 Task: Invite Team Member Softage.1@softage.net to Workspace Business Intelligence Software. Invite Team Member Softage.2@softage.net to Workspace Business Intelligence Software. Invite Team Member Softage.3@softage.net to Workspace Business Intelligence Software. Invite Team Member Softage.4@softage.net to Workspace Business Intelligence Software
Action: Mouse moved to (946, 142)
Screenshot: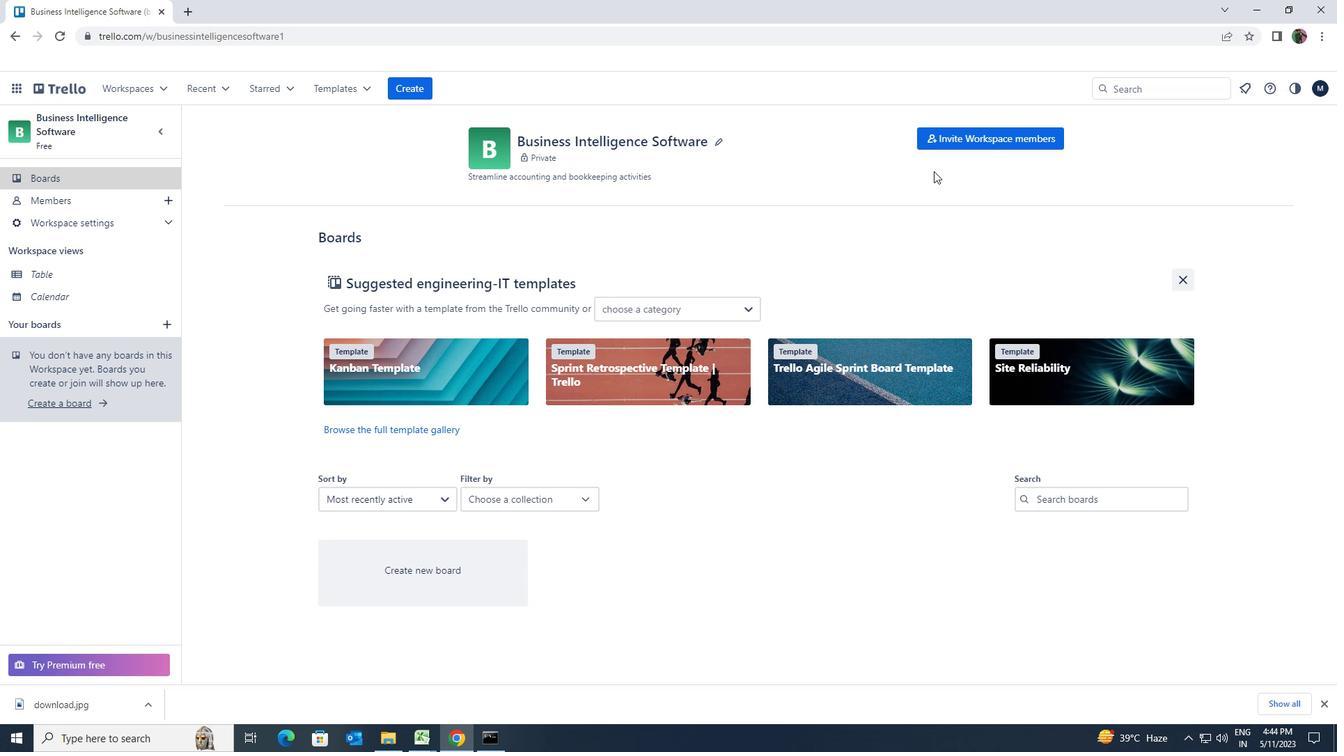 
Action: Mouse pressed left at (946, 142)
Screenshot: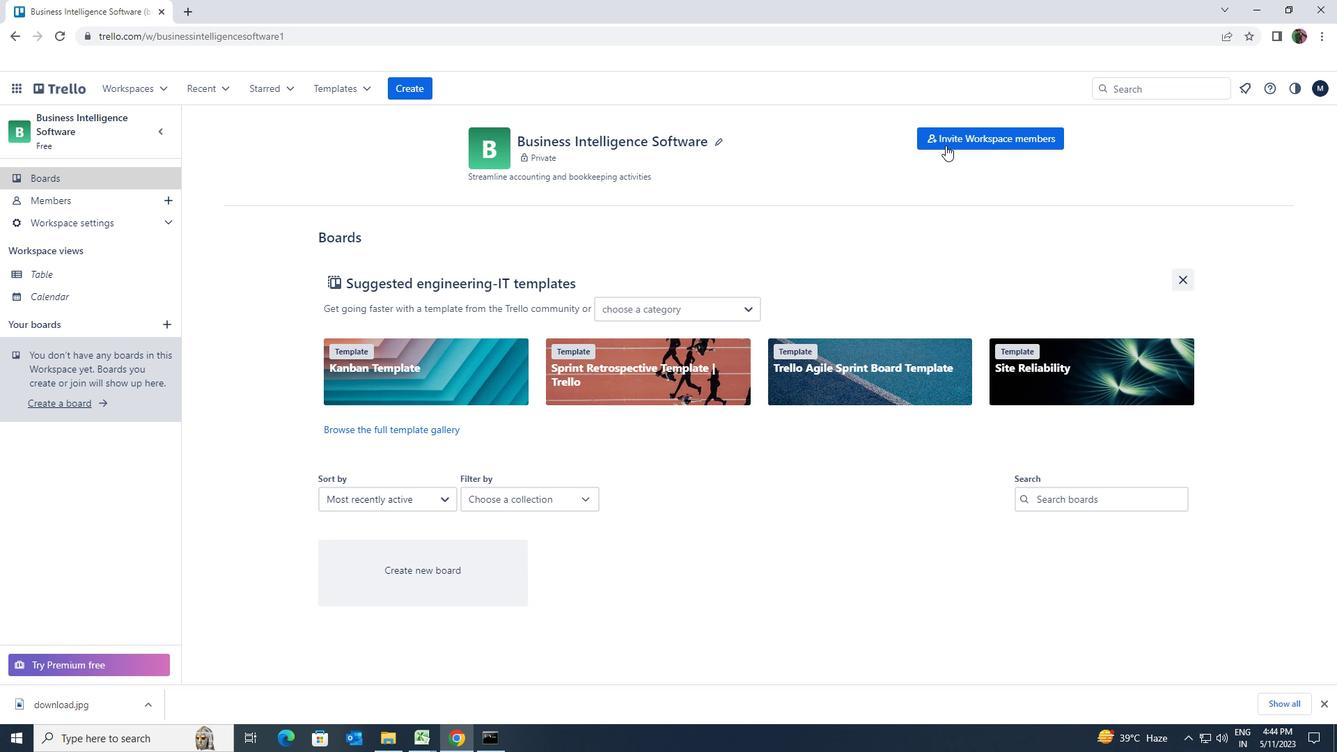 
Action: Key pressed softage.1<Key.shift>@SOFTAGE.NET
Screenshot: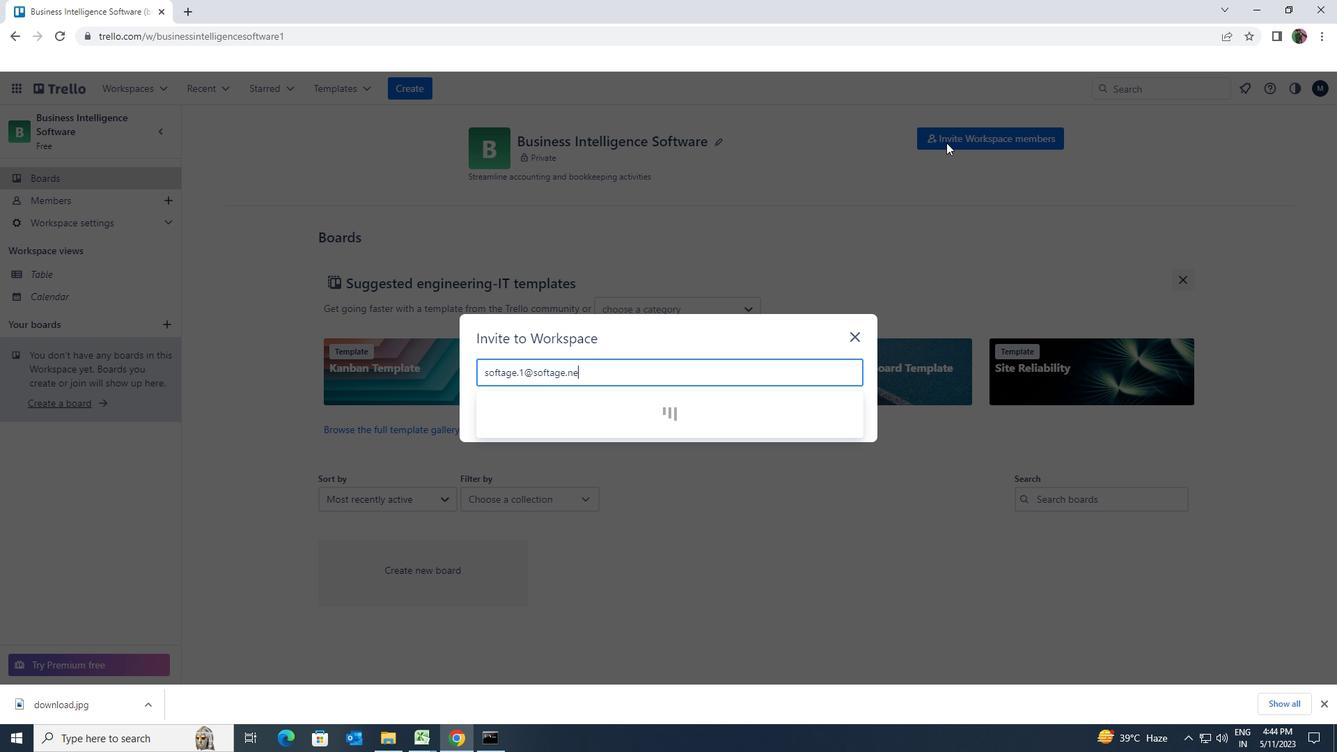 
Action: Mouse moved to (572, 410)
Screenshot: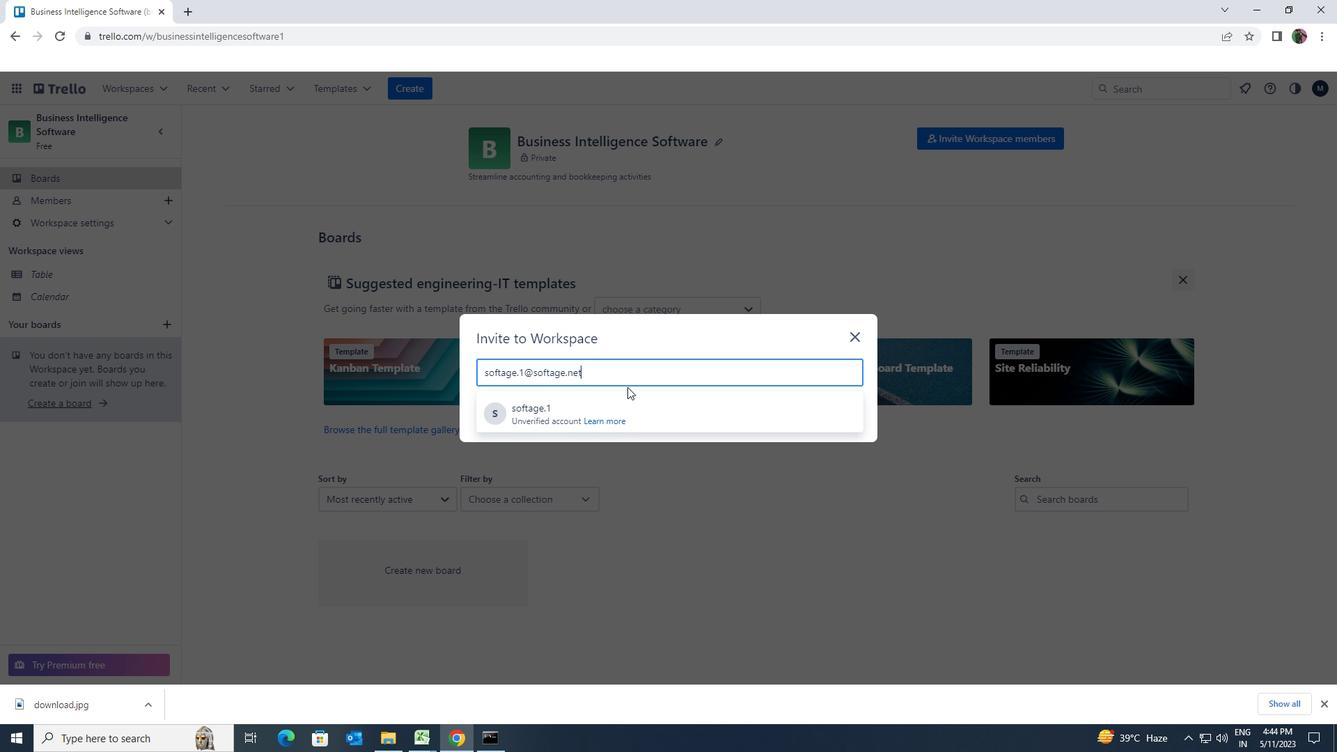 
Action: Mouse pressed left at (572, 410)
Screenshot: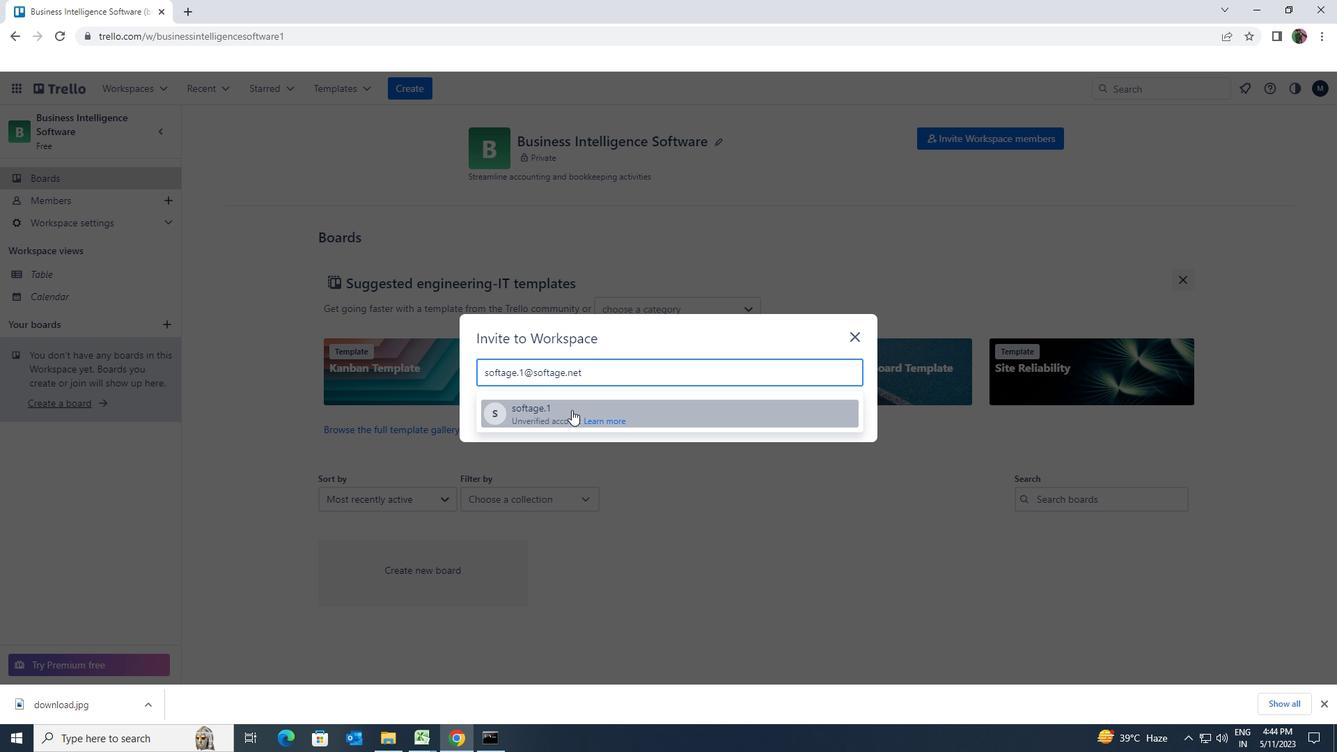 
Action: Mouse moved to (572, 410)
Screenshot: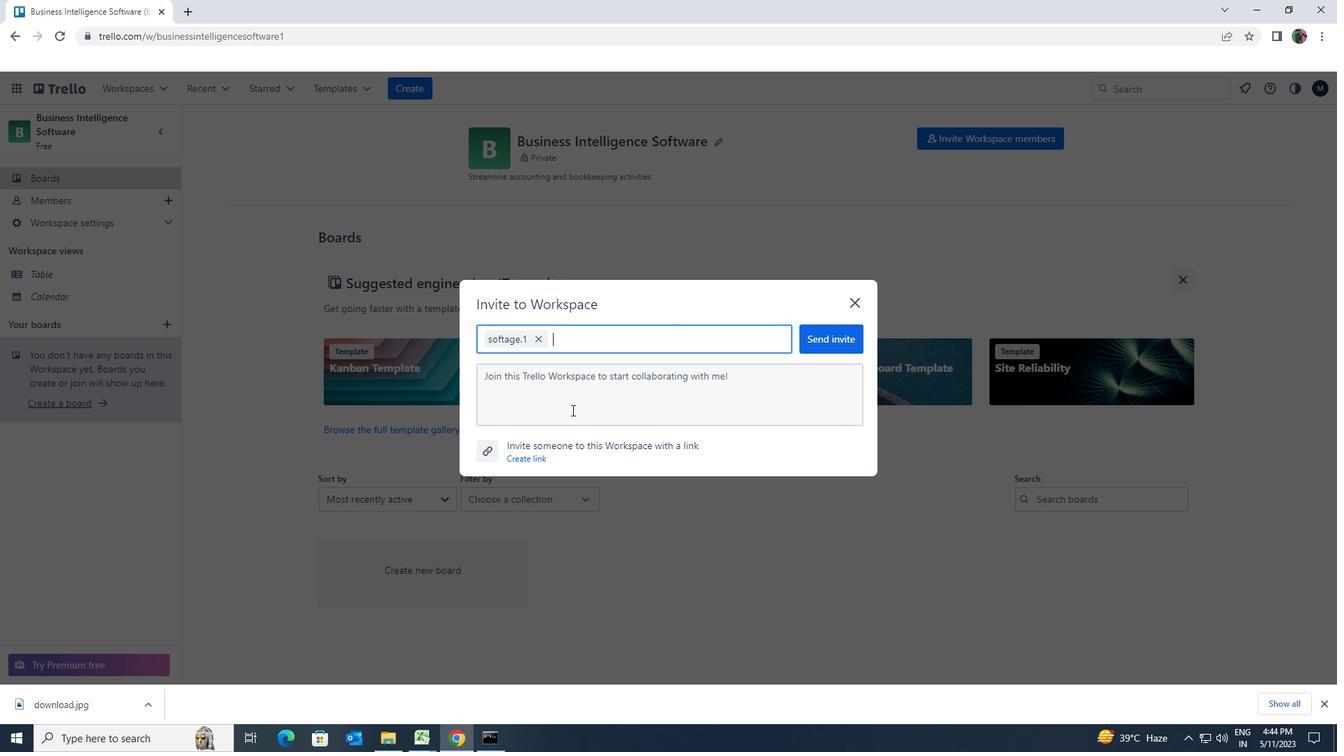 
Action: Key pressed SOFTAGE.2<Key.shift>@SOFTAGE.NET
Screenshot: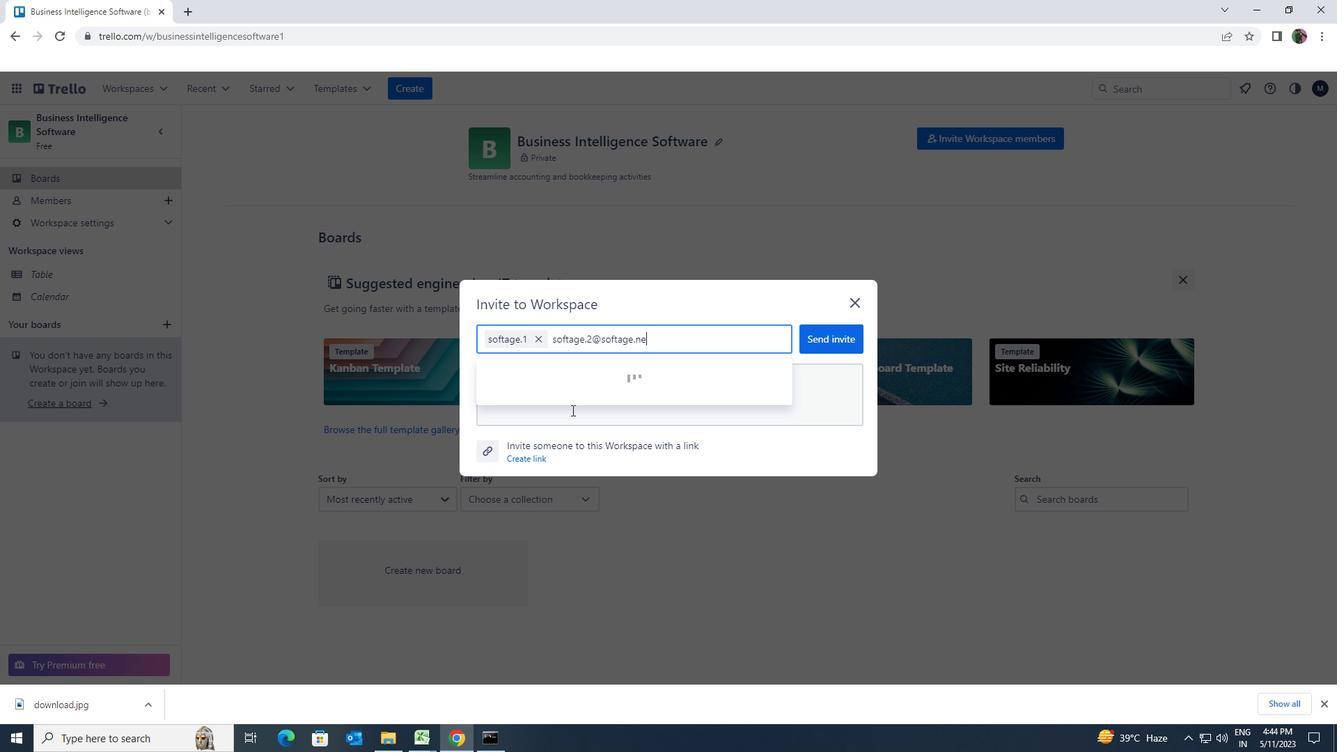 
Action: Mouse moved to (558, 379)
Screenshot: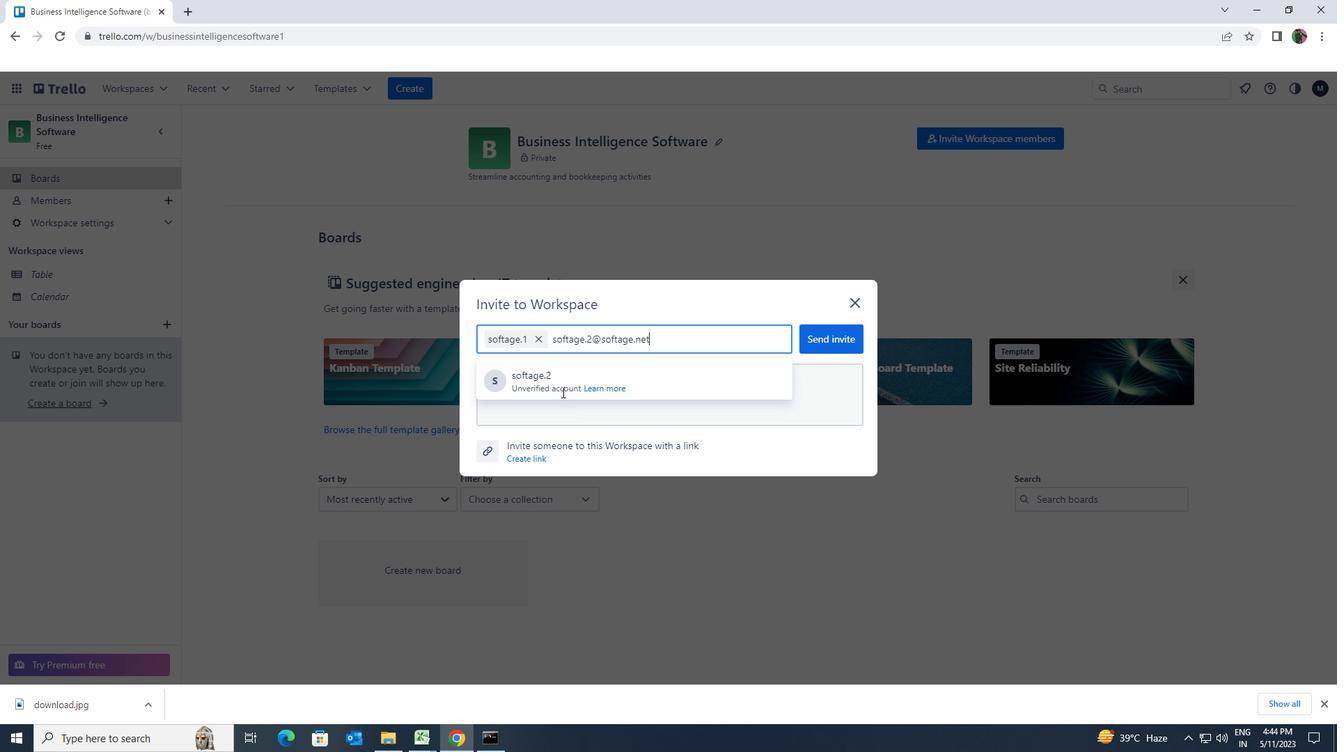 
Action: Mouse pressed left at (558, 379)
Screenshot: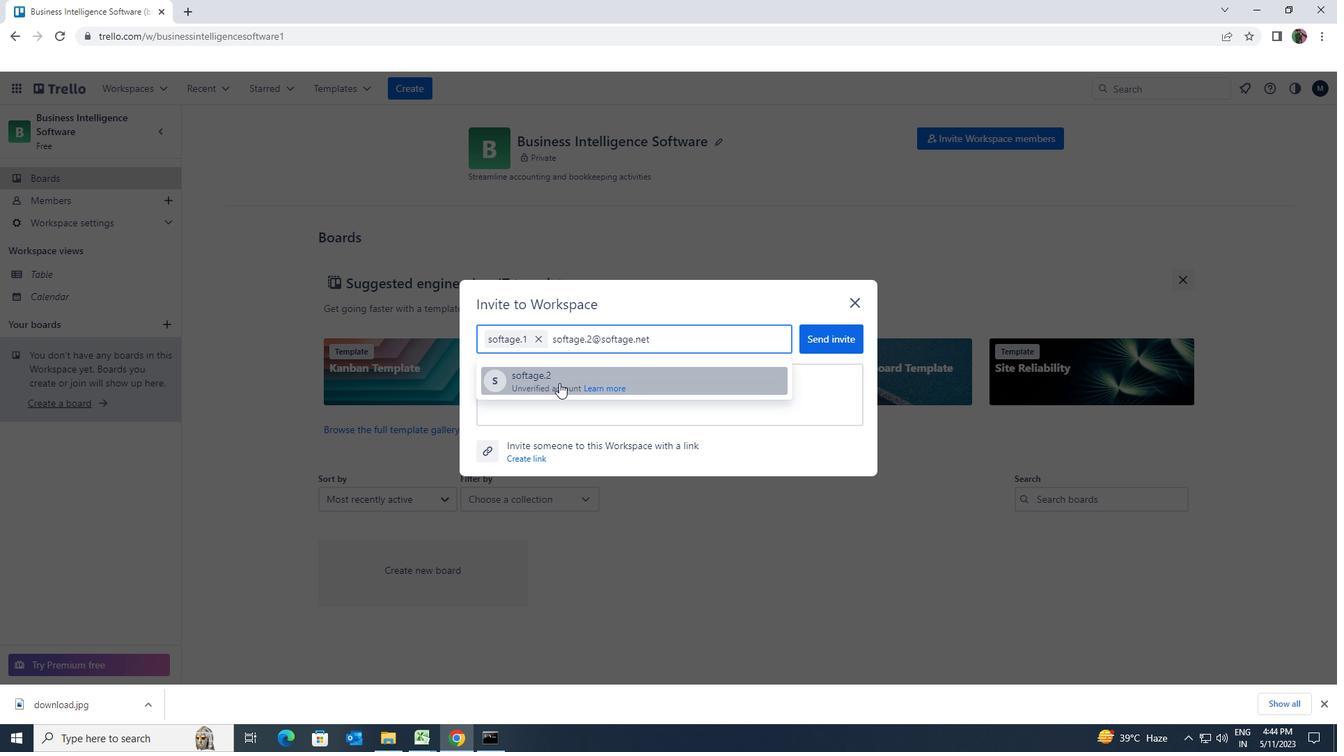 
Action: Key pressed SOFTAGE.3<Key.shift>@SOFTAGE.NET
Screenshot: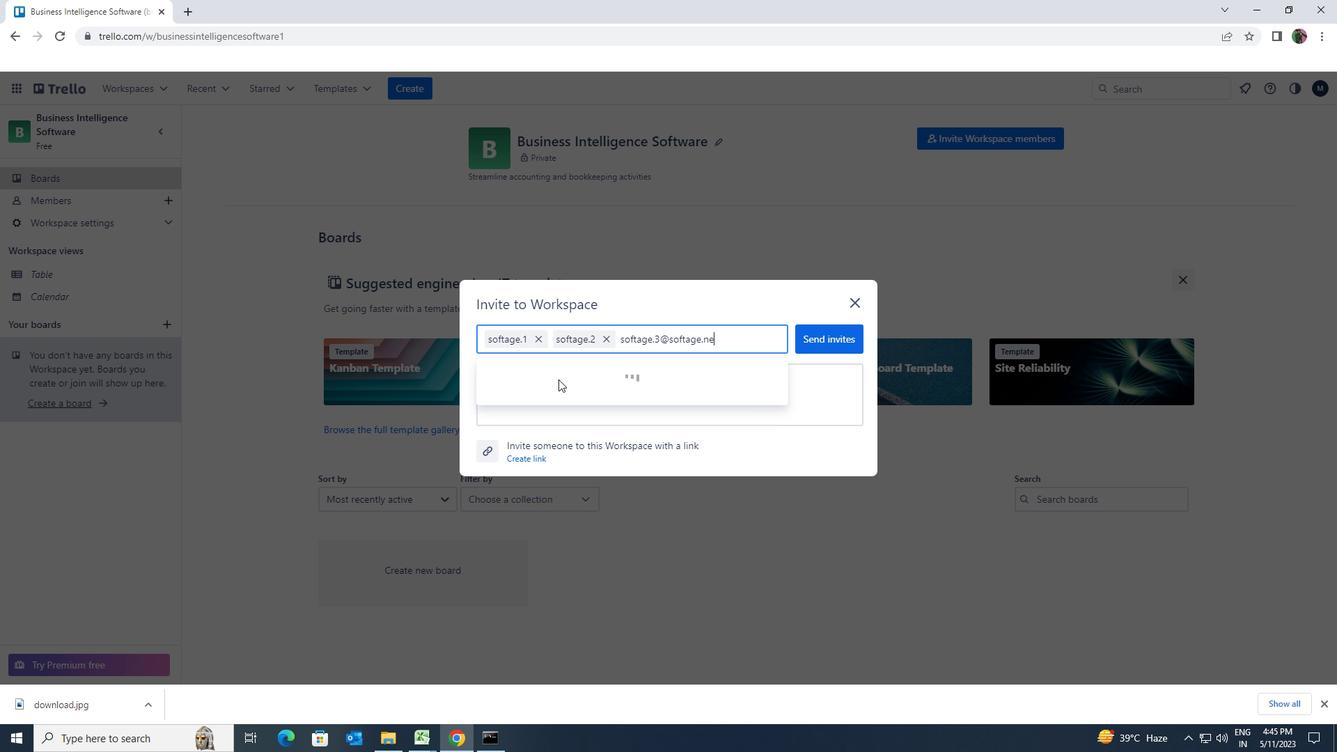 
Action: Mouse pressed left at (558, 379)
Screenshot: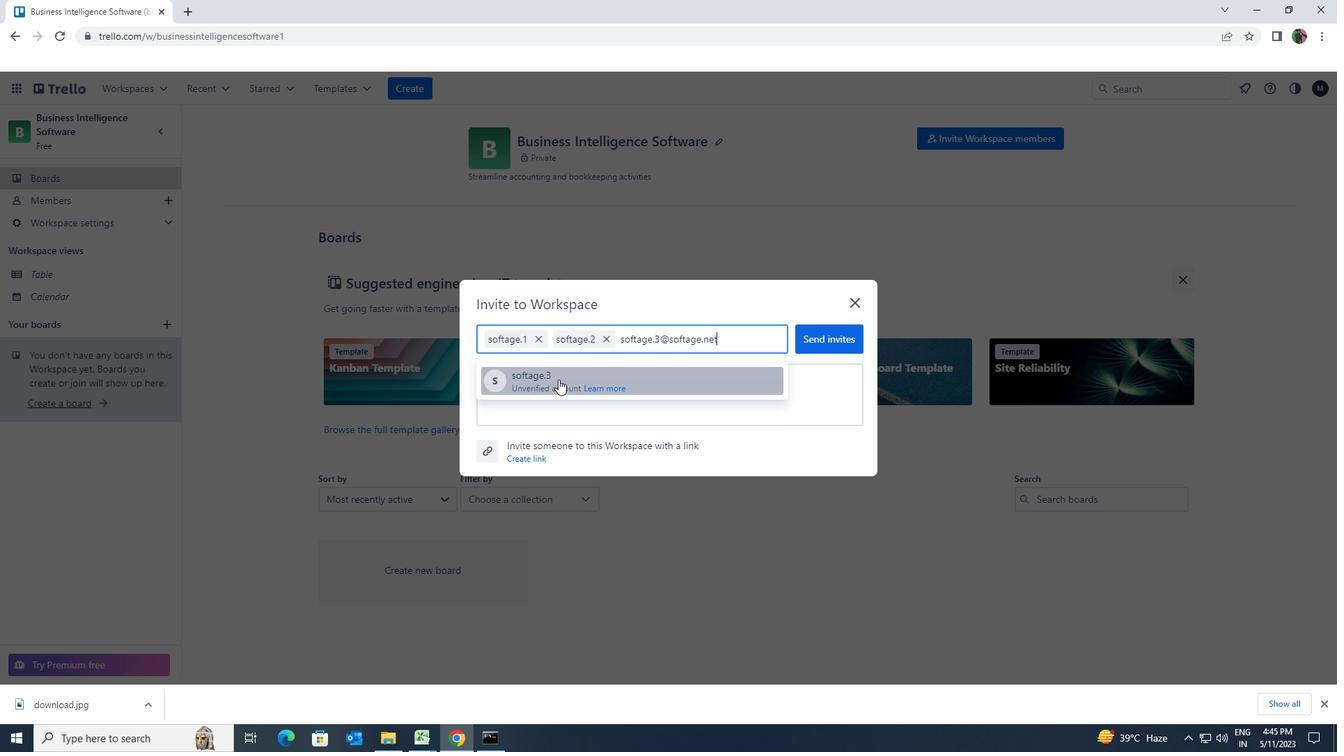 
Action: Key pressed SOFTAGE.4<Key.shift>@SOFTAGE.NET
Screenshot: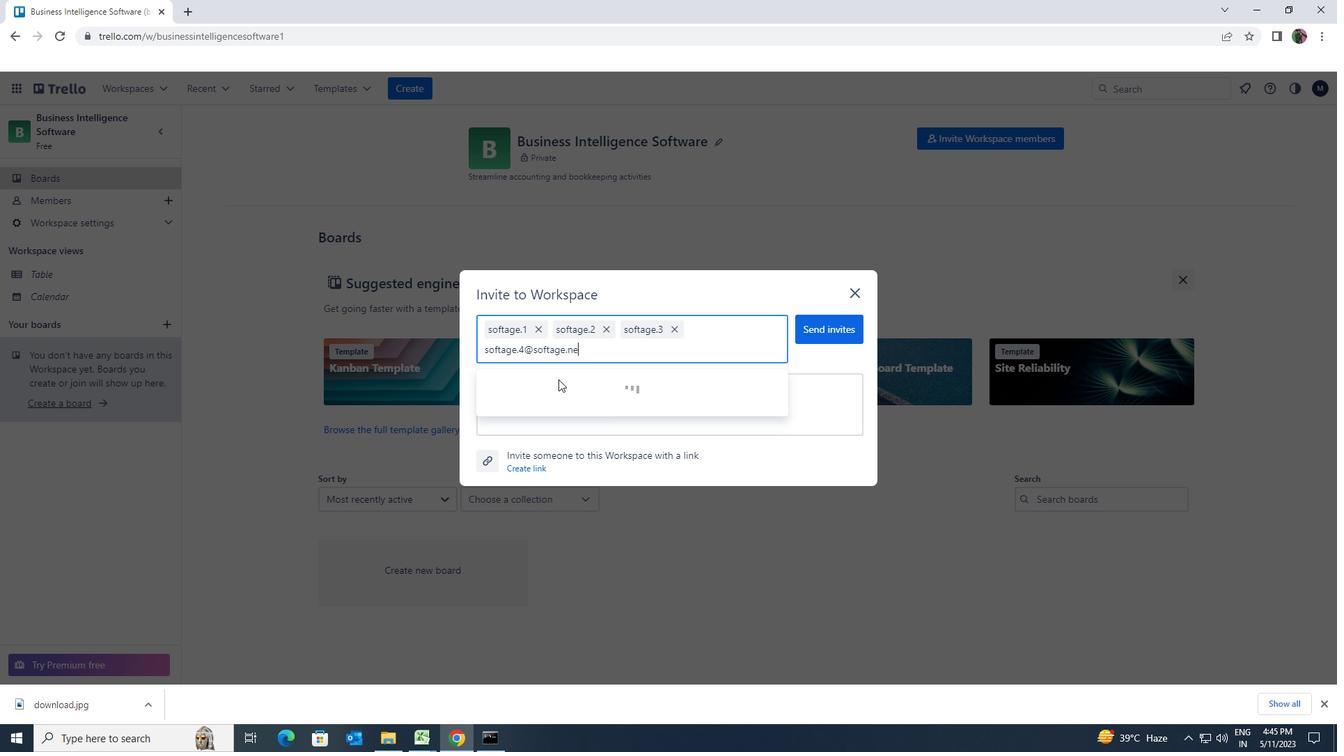 
Action: Mouse pressed left at (558, 379)
Screenshot: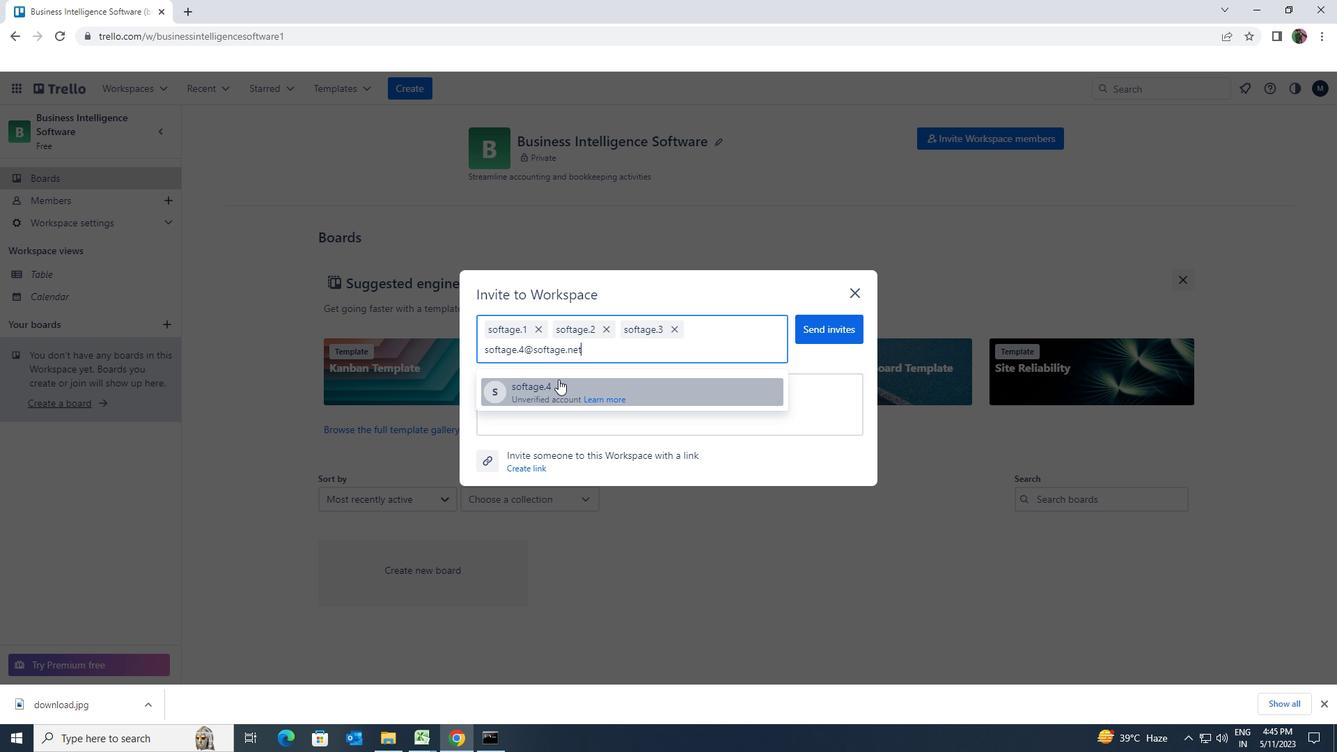
Action: Mouse moved to (824, 328)
Screenshot: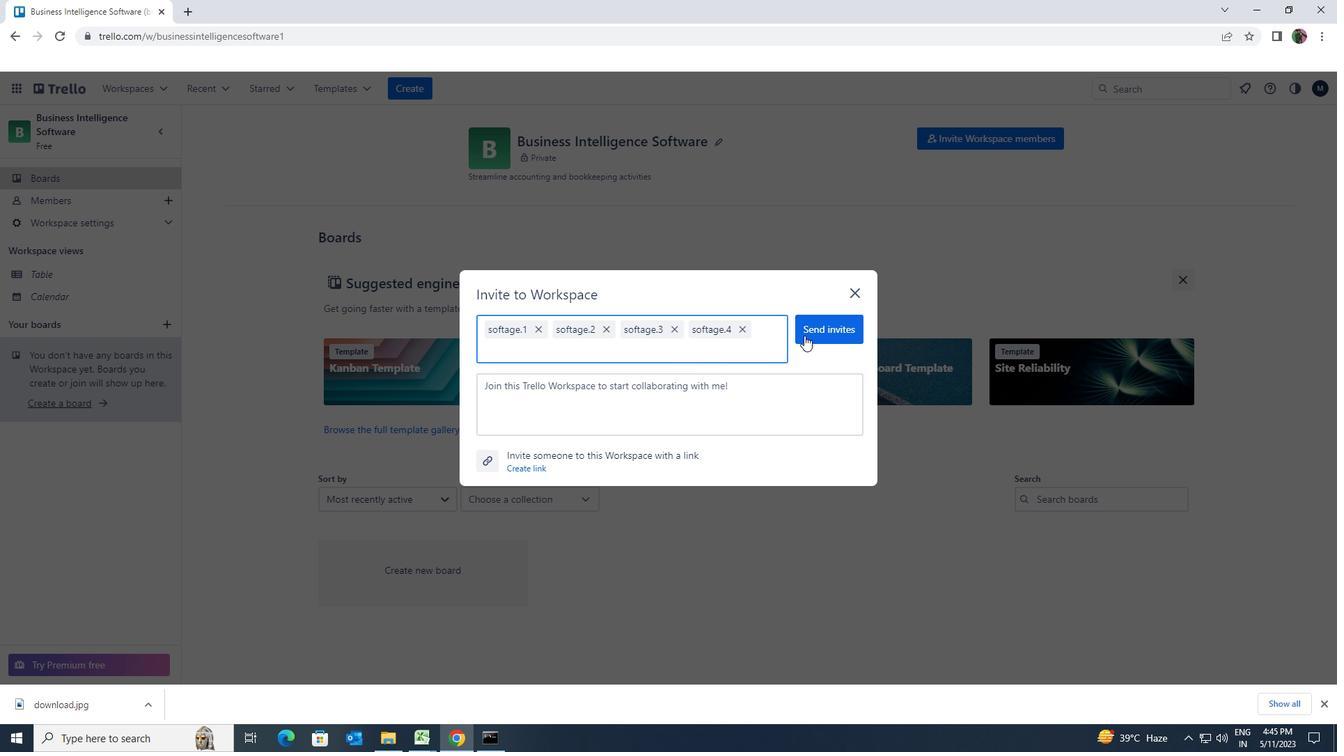 
Action: Mouse pressed left at (824, 328)
Screenshot: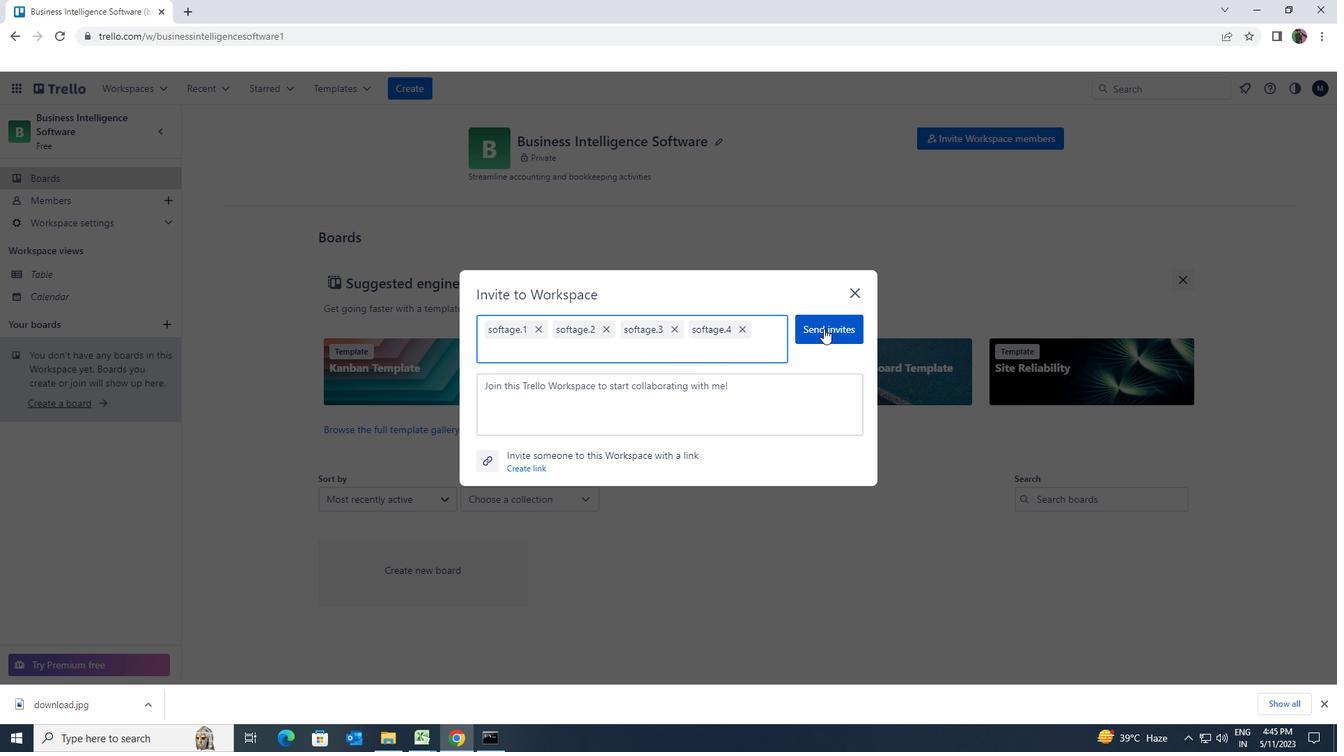 
